Task: Set the Layer A code rate for the ISDB-T reception parameter to None.
Action: Mouse moved to (112, 15)
Screenshot: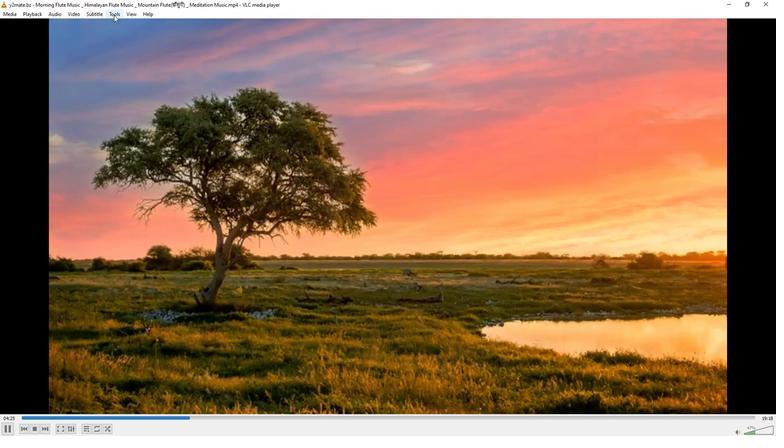 
Action: Mouse pressed left at (112, 15)
Screenshot: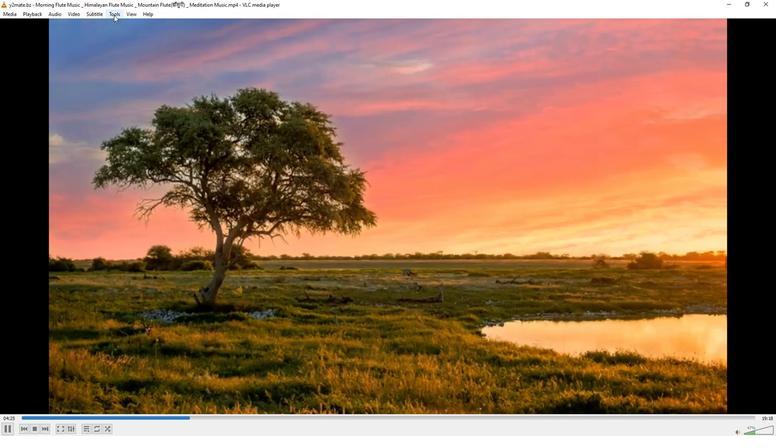 
Action: Mouse moved to (128, 108)
Screenshot: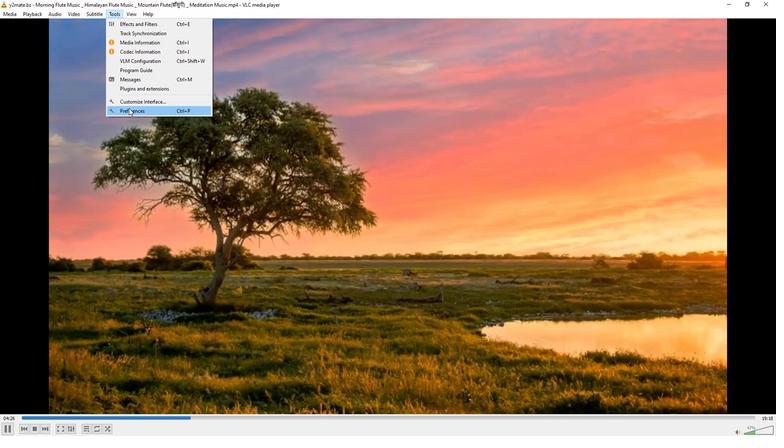 
Action: Mouse pressed left at (128, 108)
Screenshot: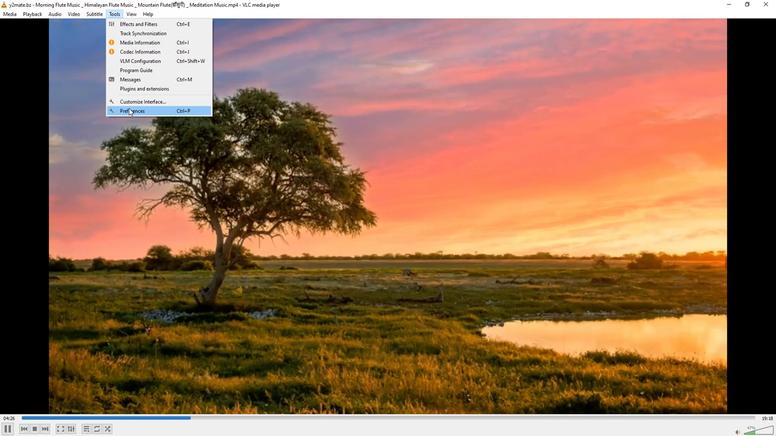 
Action: Mouse moved to (256, 360)
Screenshot: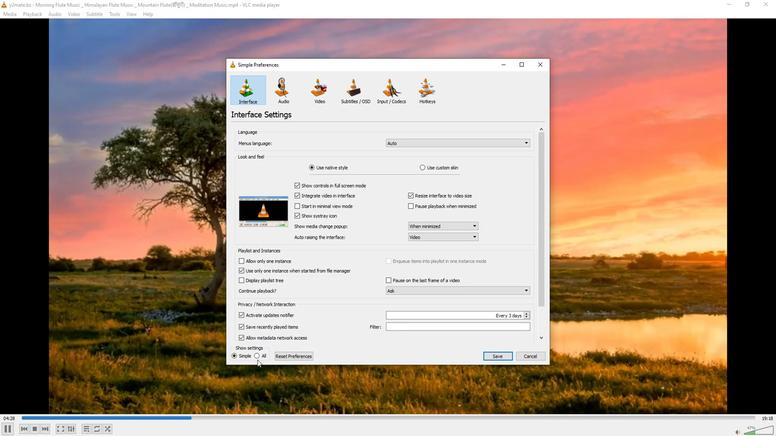 
Action: Mouse pressed left at (256, 360)
Screenshot: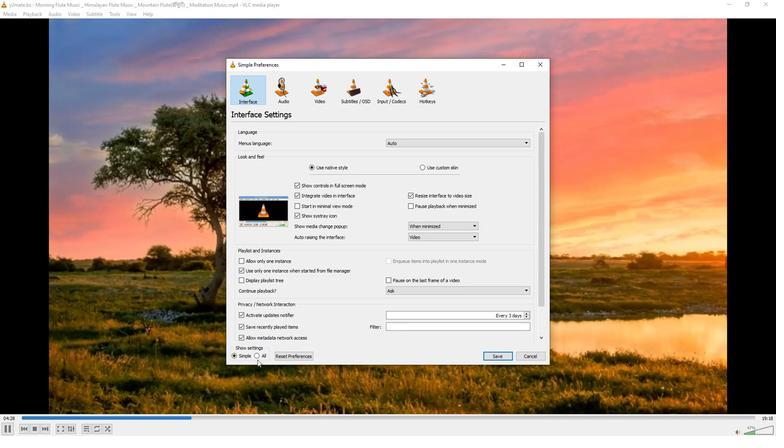 
Action: Mouse moved to (256, 355)
Screenshot: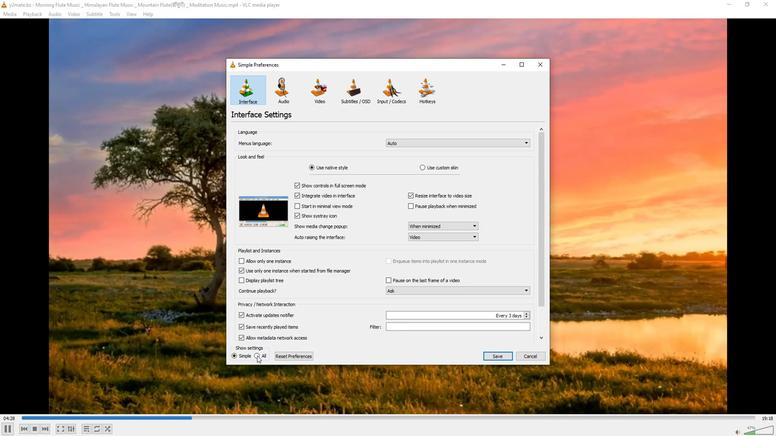 
Action: Mouse pressed left at (256, 355)
Screenshot: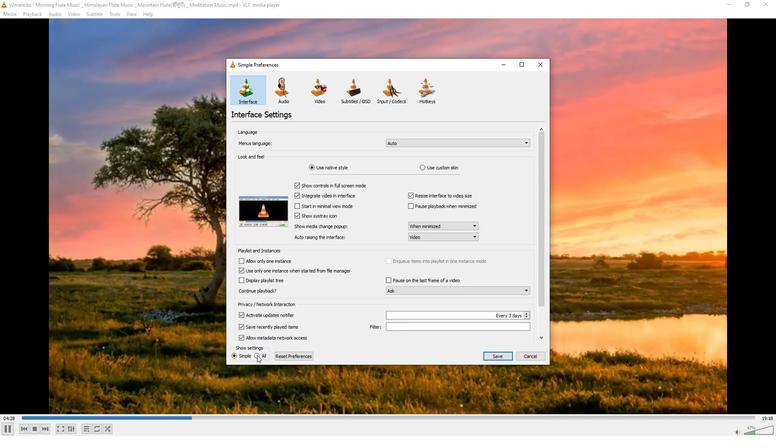 
Action: Mouse moved to (244, 217)
Screenshot: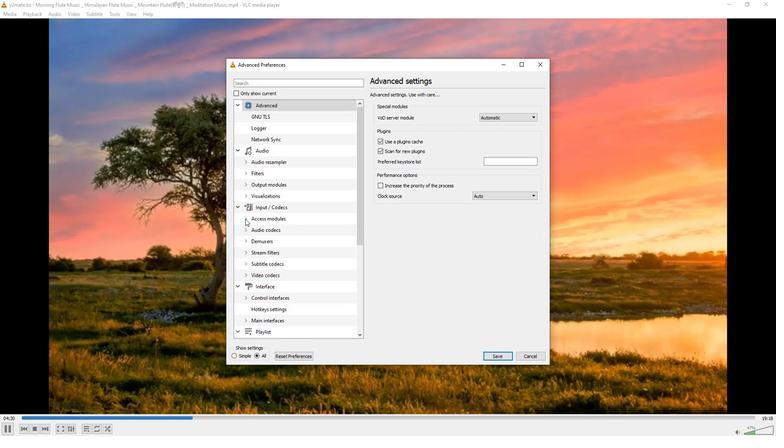 
Action: Mouse pressed left at (244, 217)
Screenshot: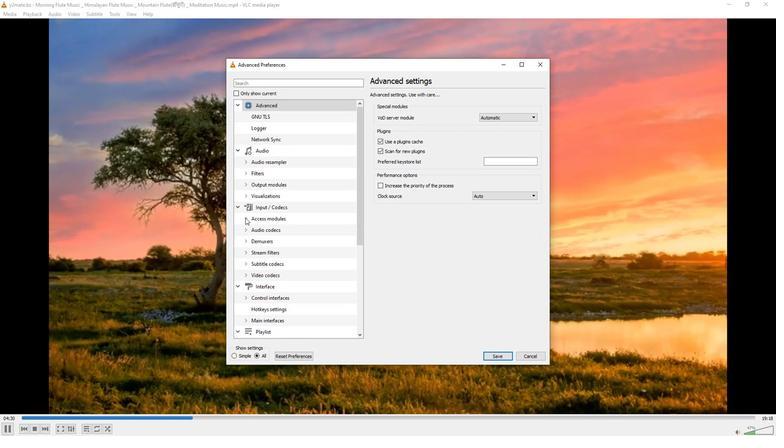 
Action: Mouse moved to (266, 286)
Screenshot: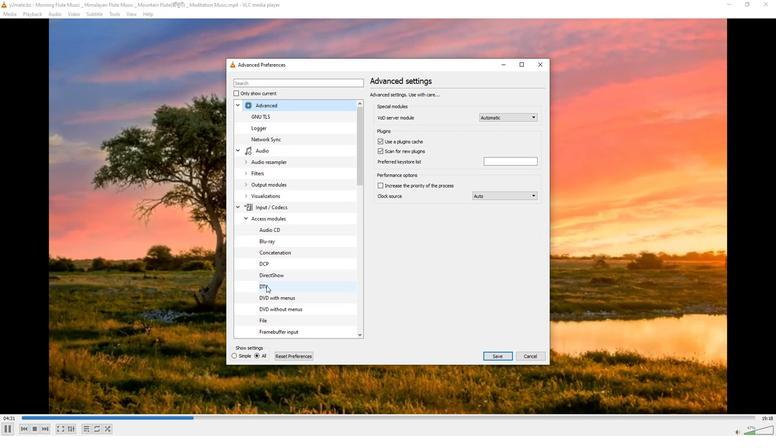 
Action: Mouse pressed left at (266, 286)
Screenshot: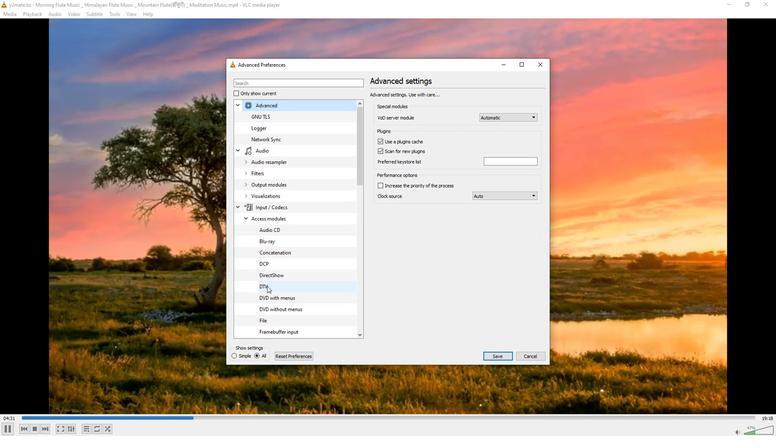 
Action: Mouse moved to (507, 274)
Screenshot: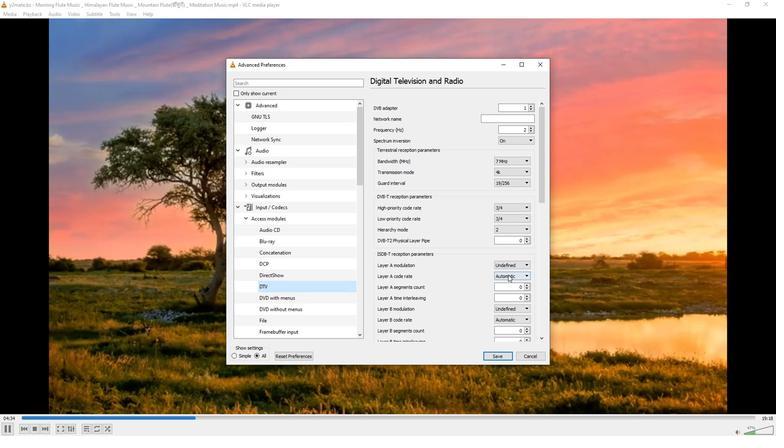 
Action: Mouse pressed left at (507, 274)
Screenshot: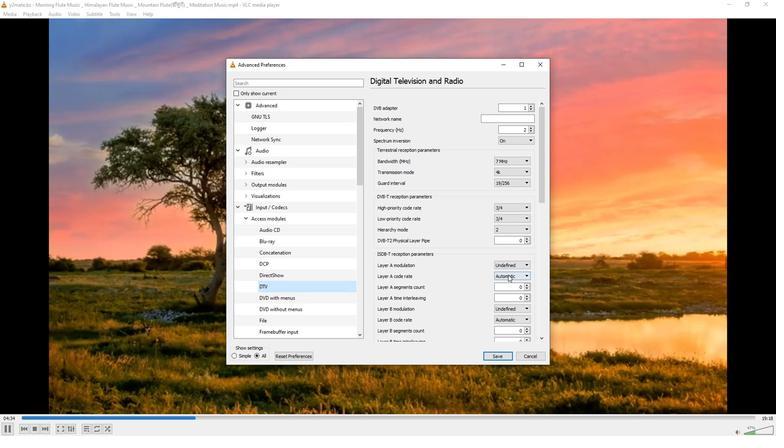 
Action: Mouse moved to (503, 288)
Screenshot: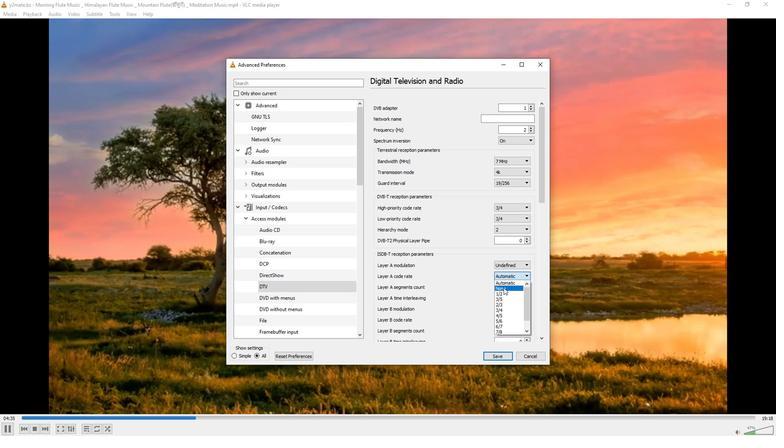 
Action: Mouse pressed left at (503, 288)
Screenshot: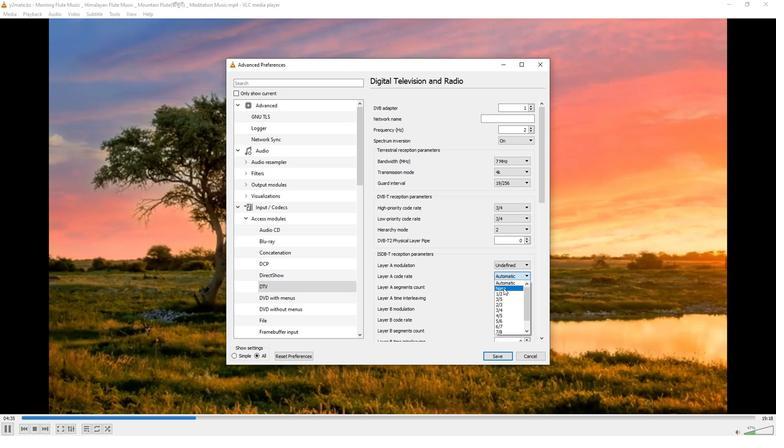 
Action: Mouse moved to (470, 285)
Screenshot: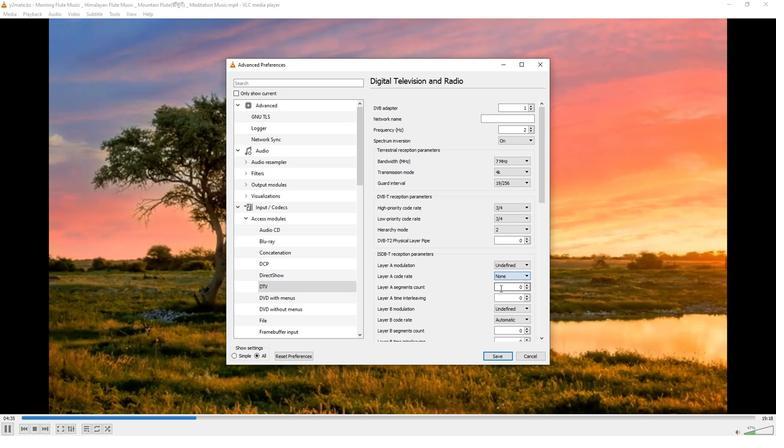 
